 Task: Add Traditional Medicinals Organic Dandelion Green Tea to the cart.
Action: Mouse pressed left at (19, 124)
Screenshot: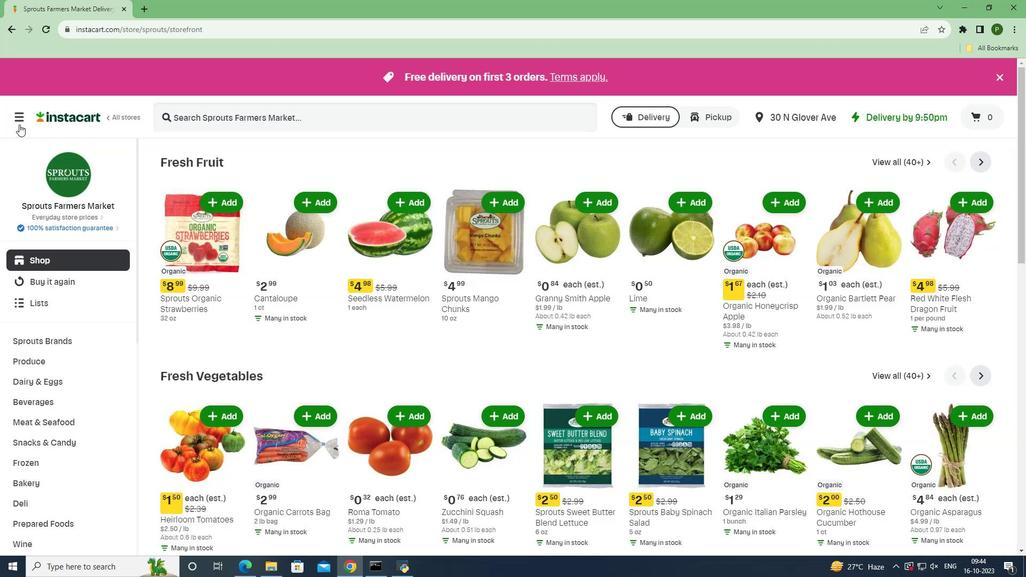 
Action: Mouse moved to (44, 280)
Screenshot: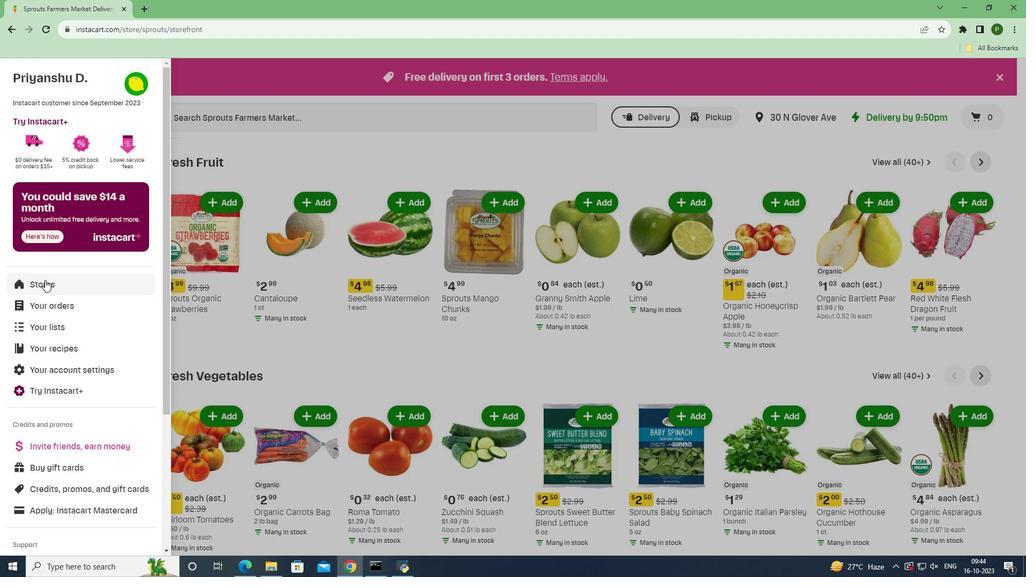 
Action: Mouse pressed left at (44, 280)
Screenshot: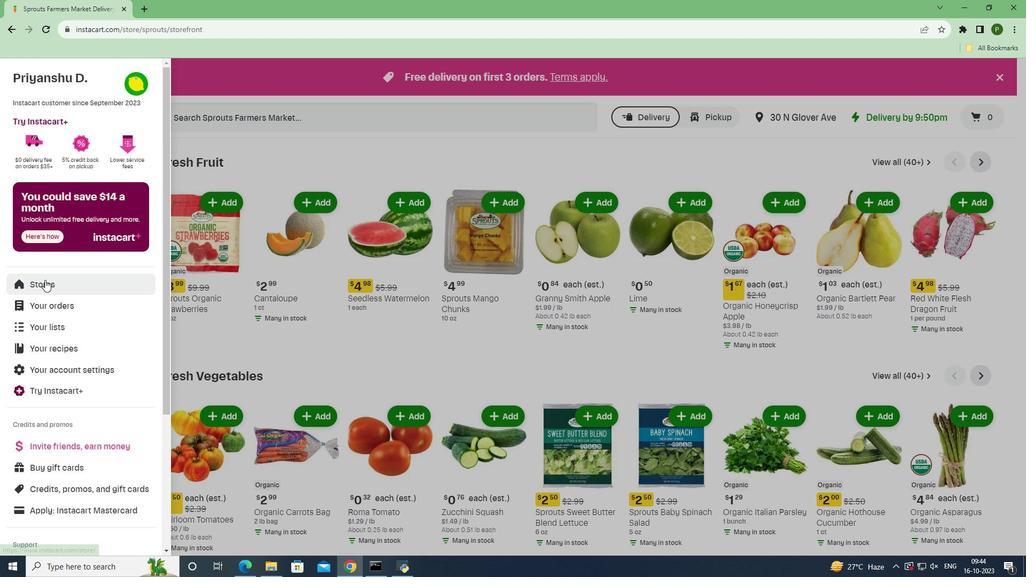 
Action: Mouse moved to (248, 128)
Screenshot: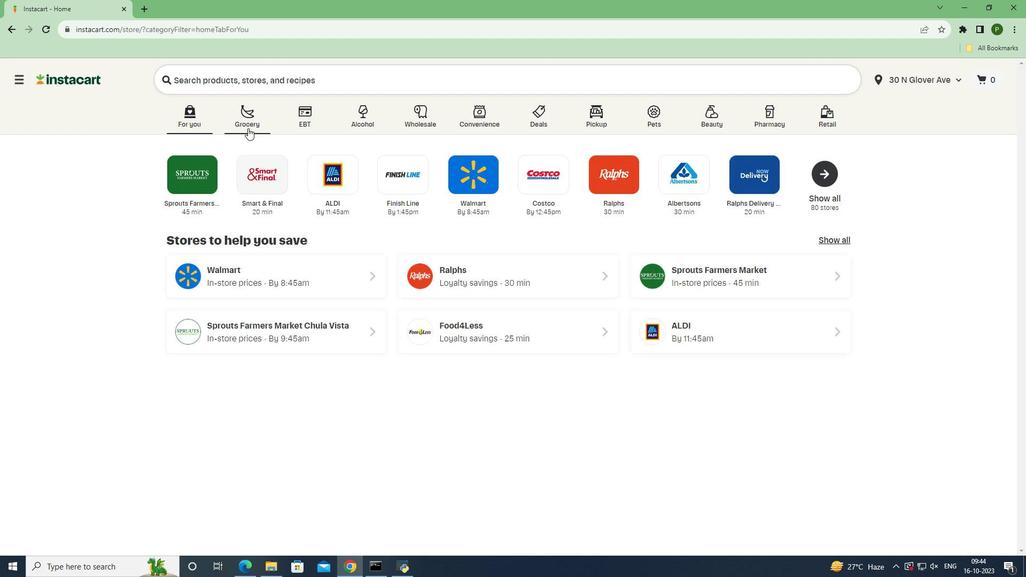 
Action: Mouse pressed left at (248, 128)
Screenshot: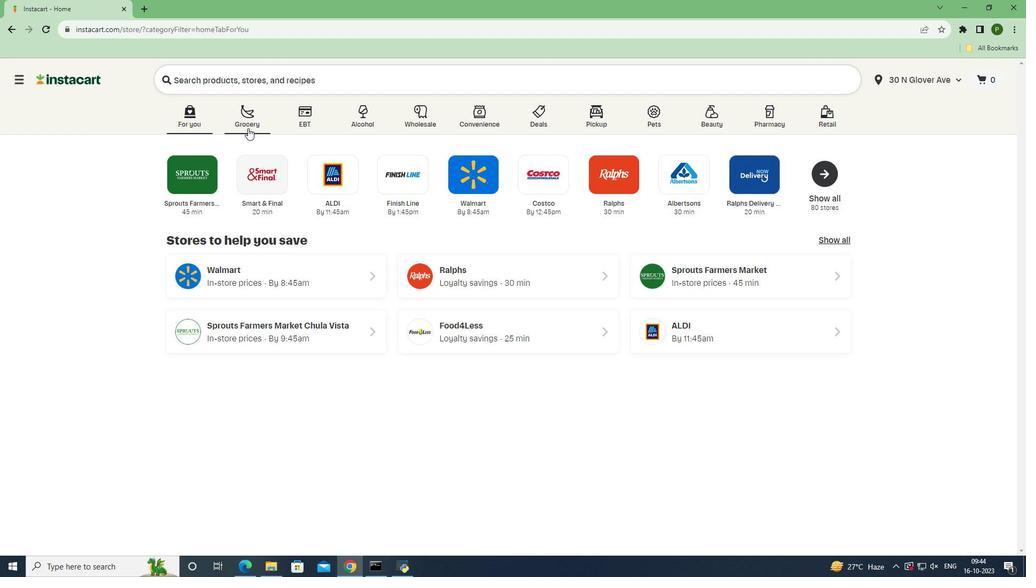 
Action: Mouse moved to (674, 242)
Screenshot: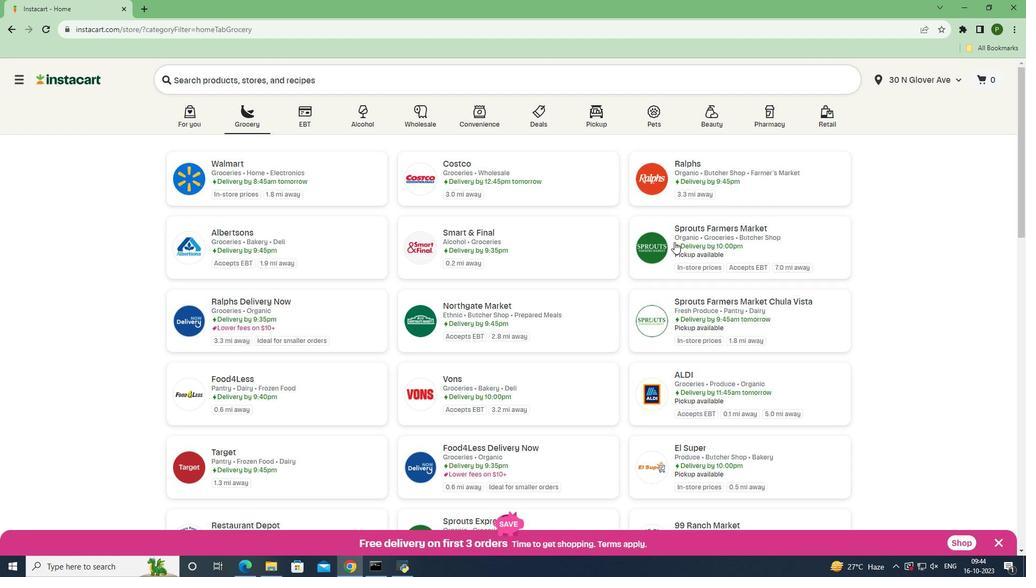 
Action: Mouse pressed left at (674, 242)
Screenshot: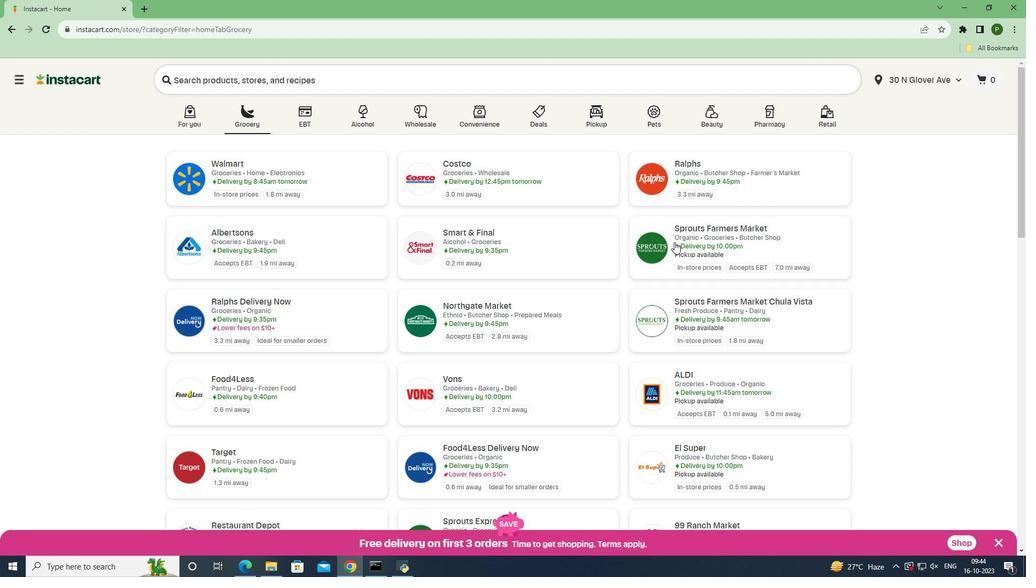 
Action: Mouse moved to (89, 401)
Screenshot: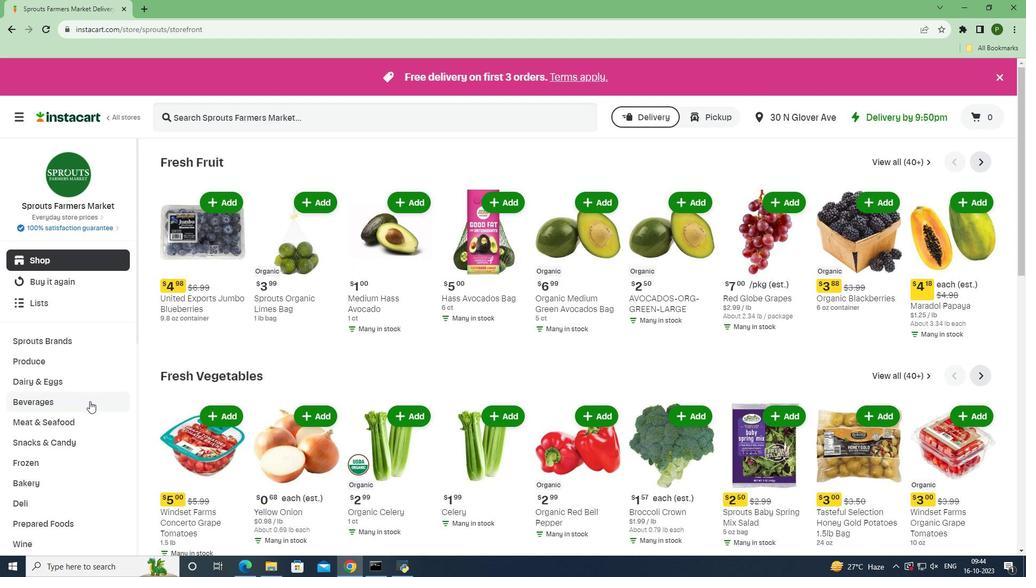 
Action: Mouse pressed left at (89, 401)
Screenshot: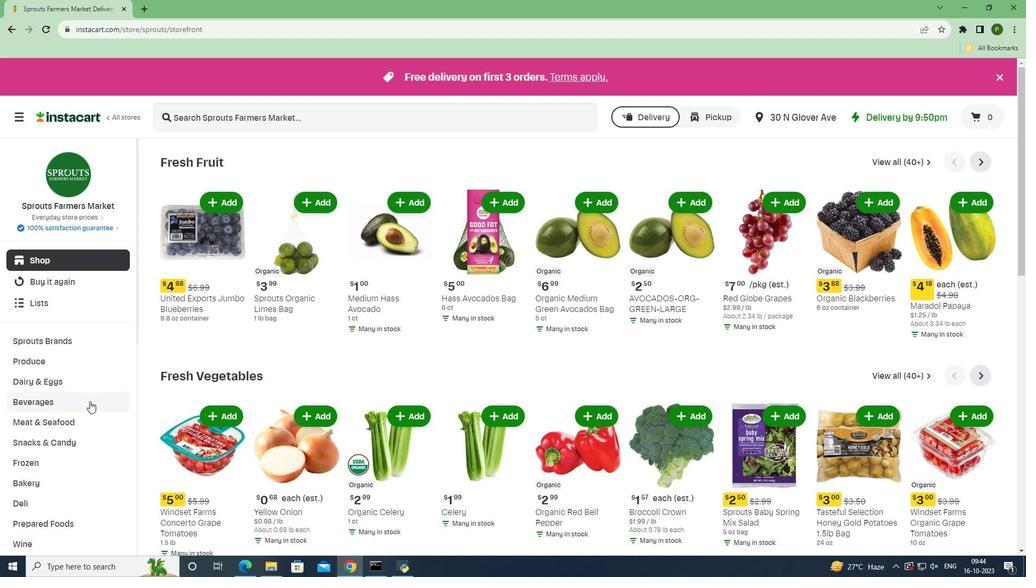 
Action: Mouse moved to (928, 185)
Screenshot: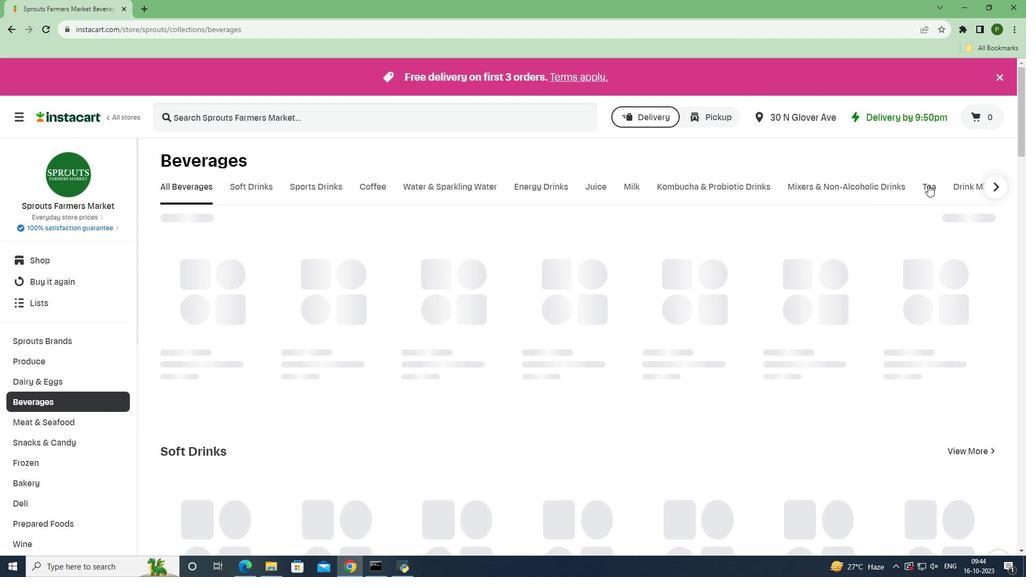
Action: Mouse pressed left at (928, 185)
Screenshot: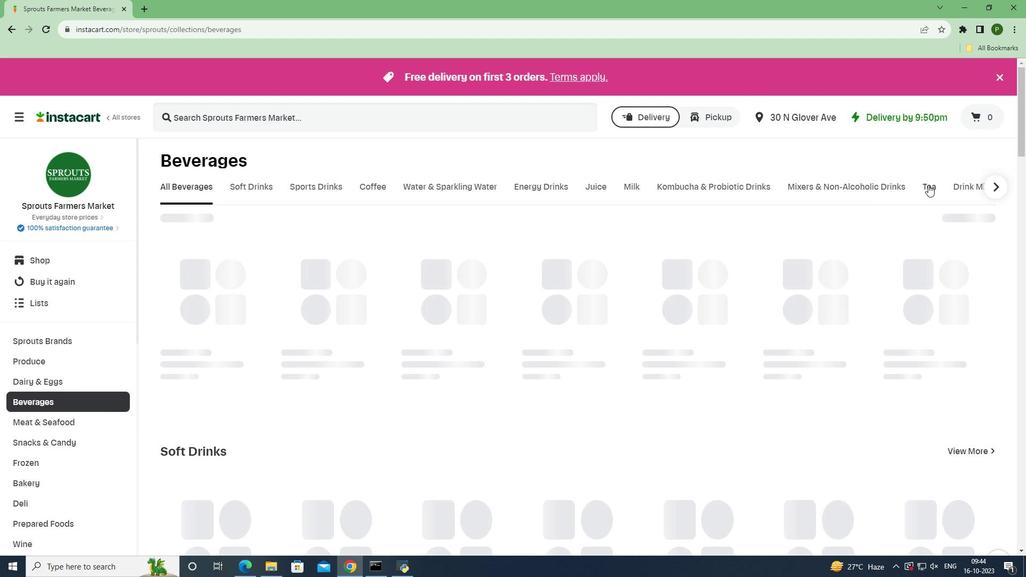
Action: Mouse moved to (311, 118)
Screenshot: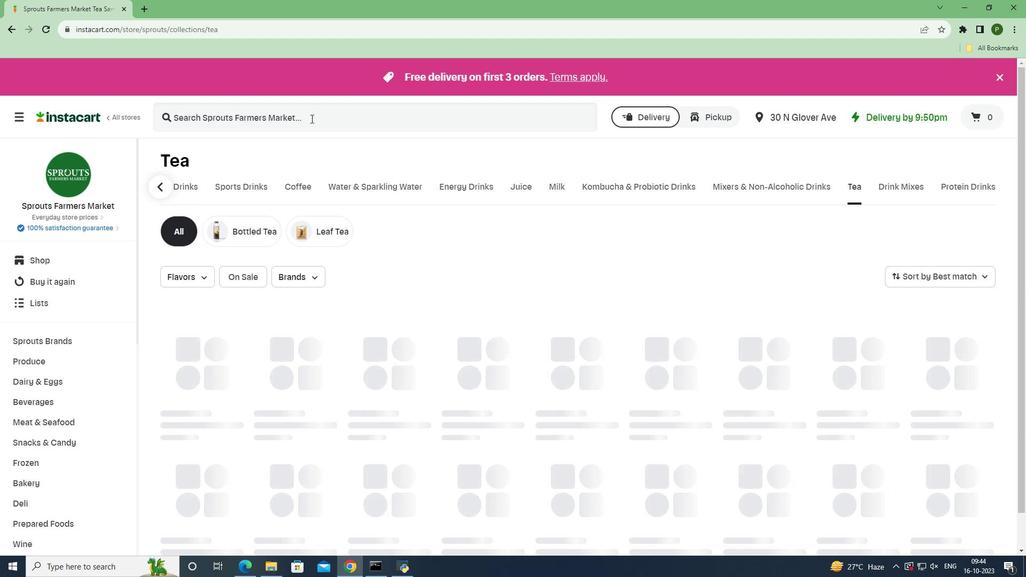 
Action: Mouse pressed left at (311, 118)
Screenshot: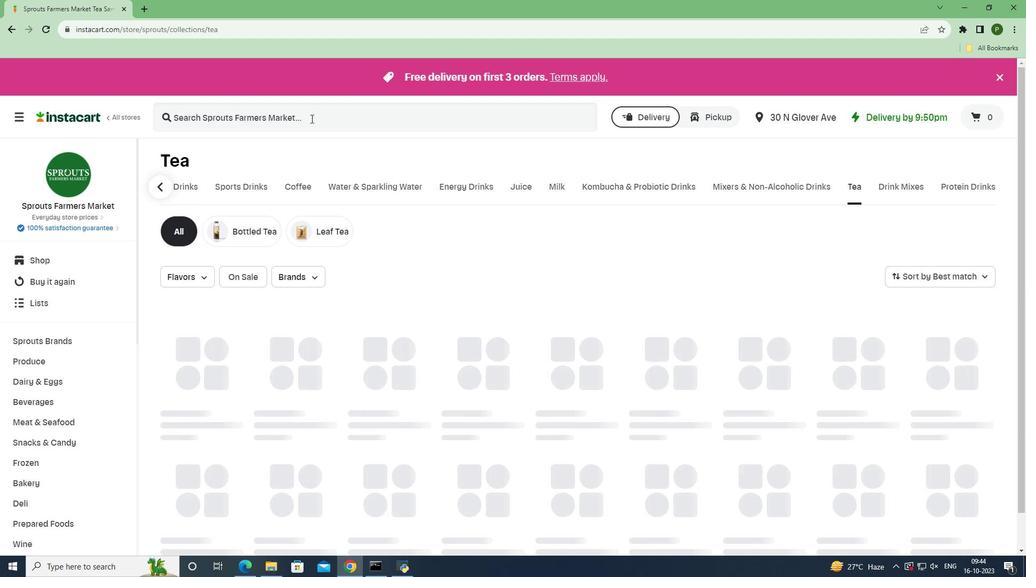 
Action: Key pressed <Key.caps_lock>T<Key.caps_lock>raditional<Key.space><Key.caps_lock>M<Key.caps_lock>edicinals<Key.space><Key.caps_lock>O<Key.caps_lock>rganic<Key.space><Key.caps_lock>D<Key.caps_lock>andelion<Key.space><Key.caps_lock>G<Key.caps_lock>reen<Key.space><Key.caps_lock>T<Key.caps_lock>ea<Key.space><Key.enter>
Screenshot: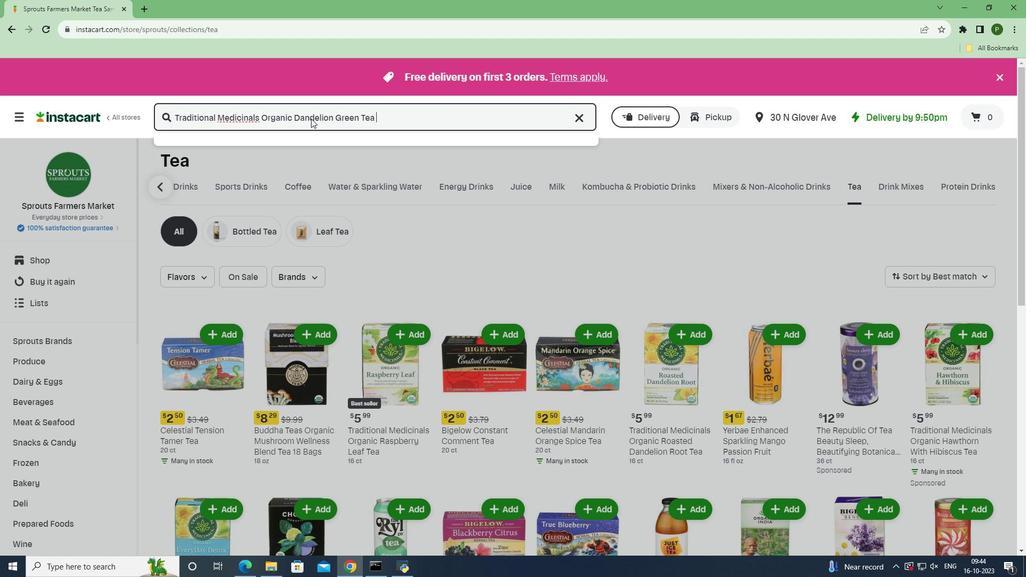 
Action: Mouse moved to (648, 222)
Screenshot: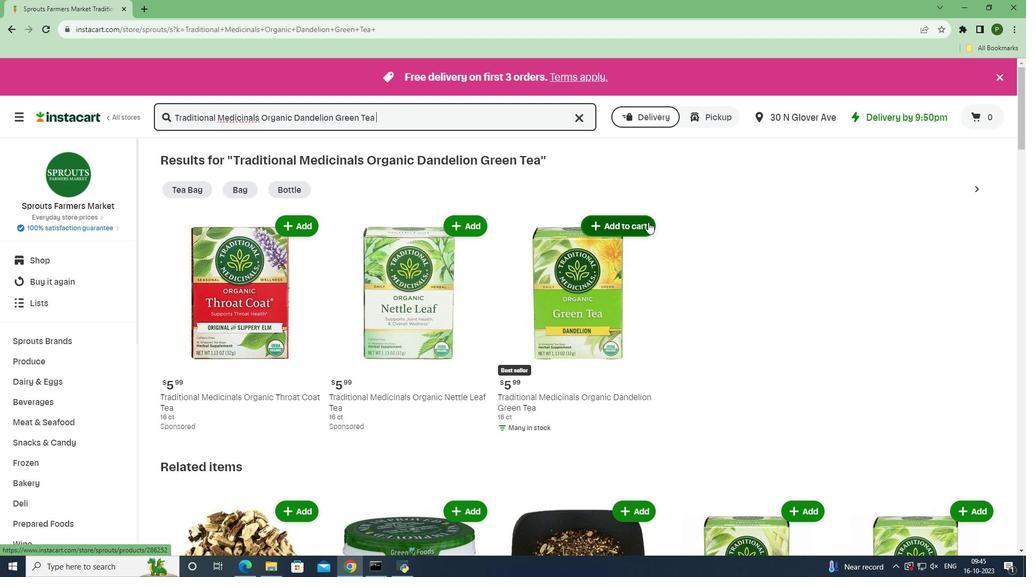 
Action: Mouse pressed left at (648, 222)
Screenshot: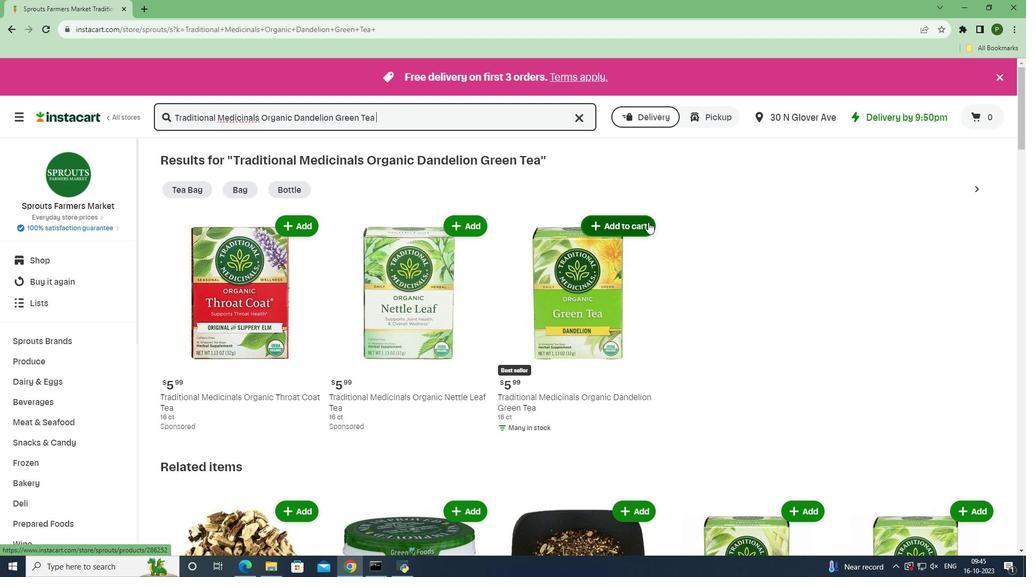 
Action: Mouse moved to (683, 292)
Screenshot: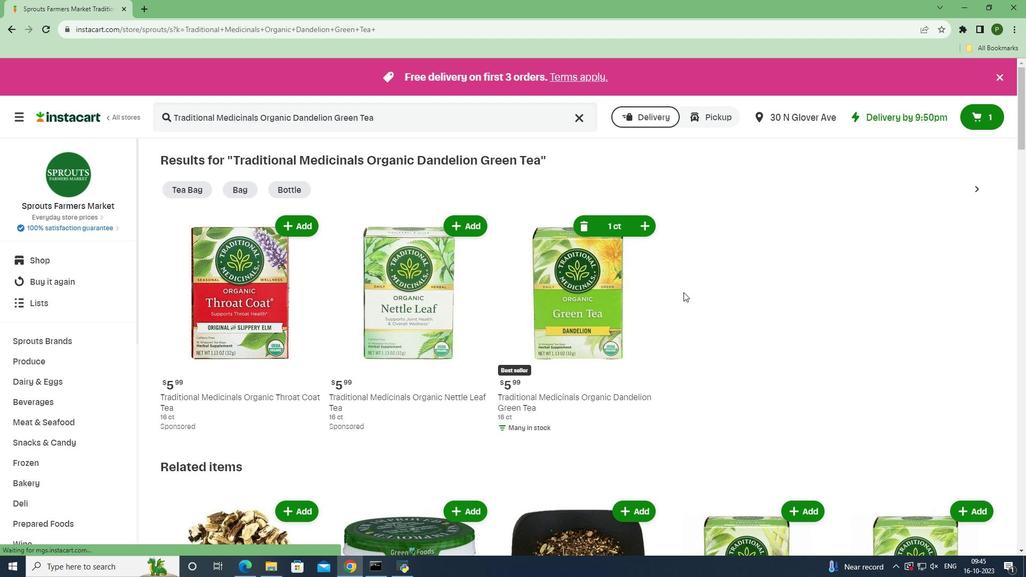 
